 Task: In the  document advertisement.docx. Insert footer and write 'www.lunaTech.com'. Find the word using Dictionary 'Moment' Use the tool word Count and display word count while typing
Action: Mouse moved to (118, 59)
Screenshot: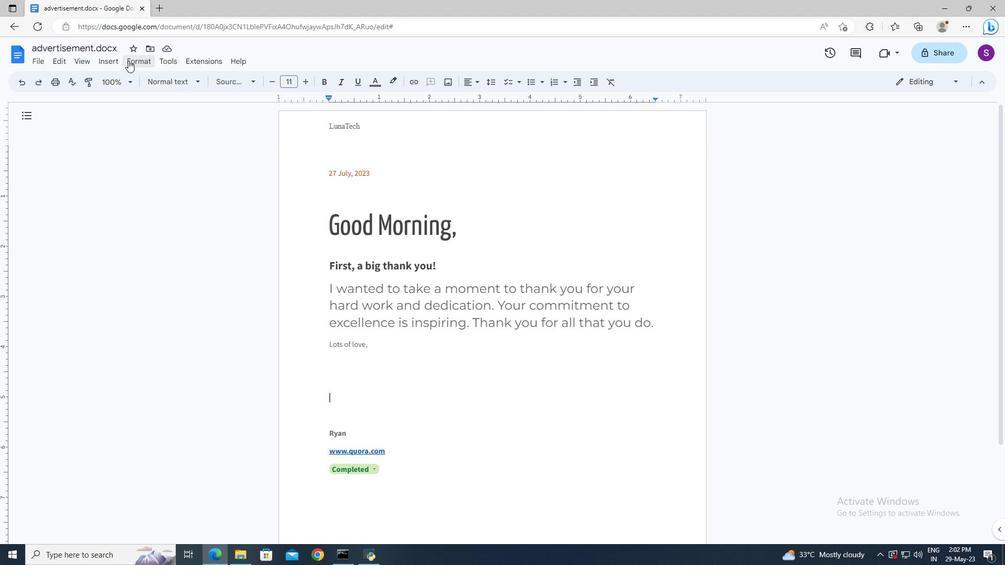 
Action: Mouse pressed left at (118, 59)
Screenshot: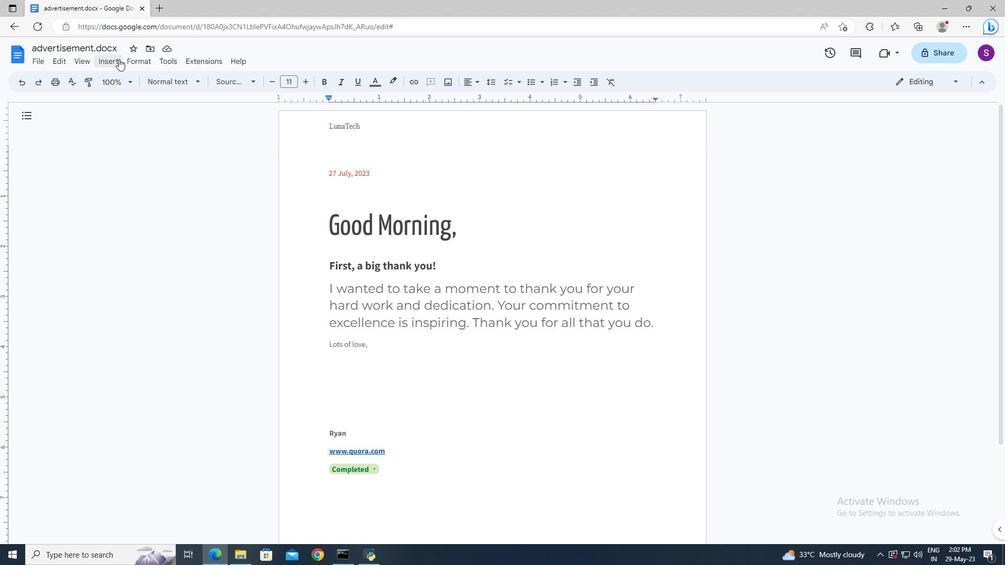 
Action: Mouse moved to (150, 323)
Screenshot: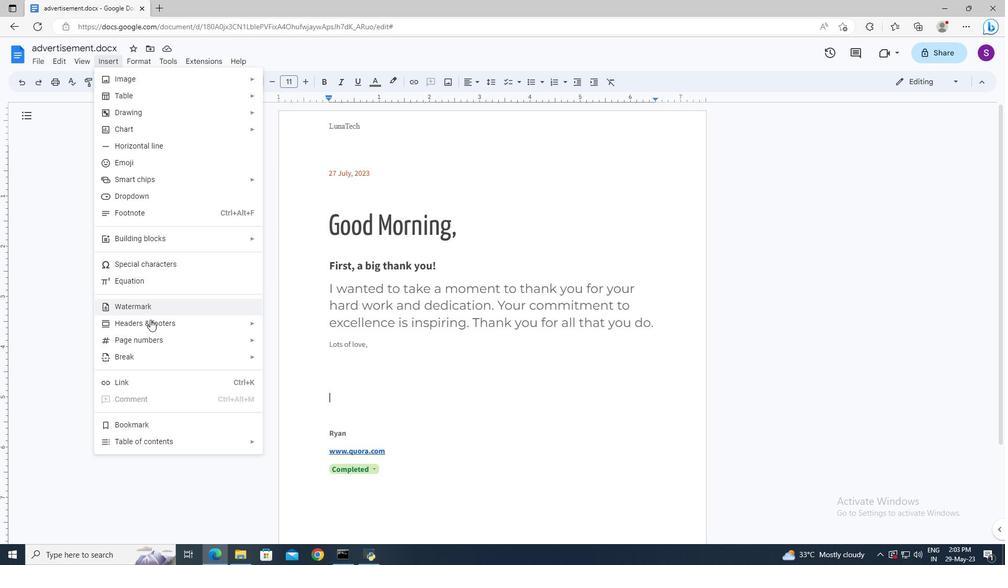 
Action: Mouse pressed left at (150, 323)
Screenshot: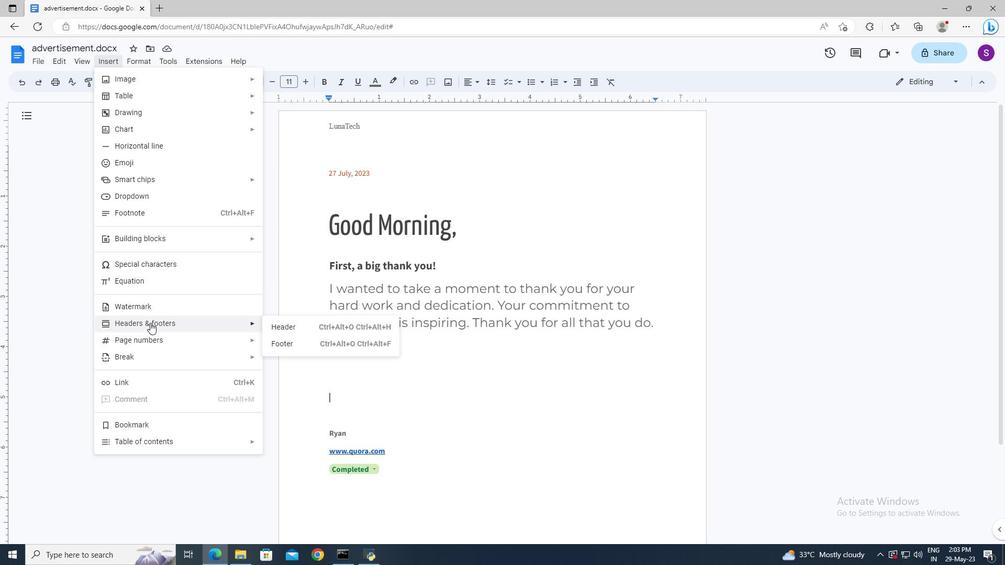 
Action: Mouse moved to (278, 340)
Screenshot: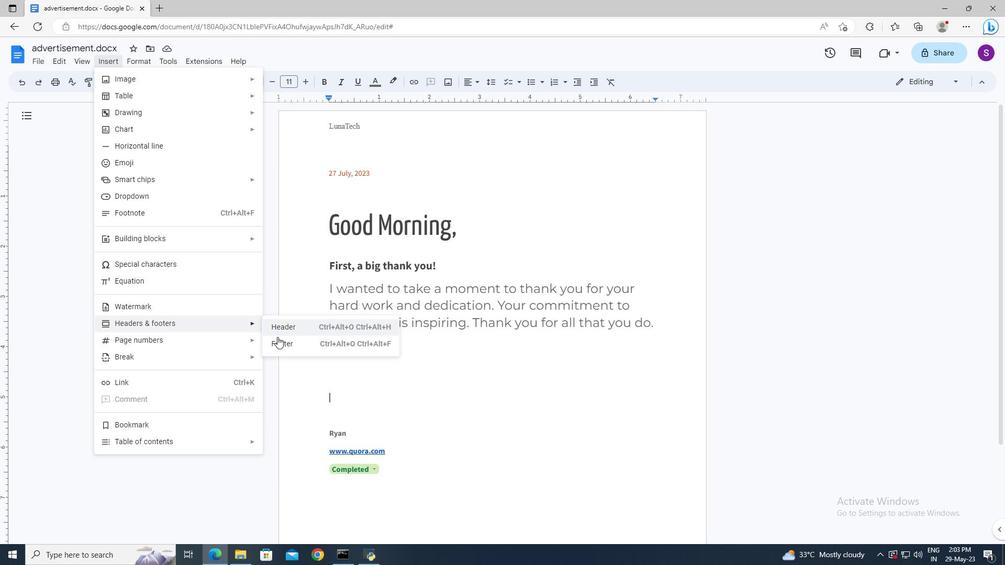 
Action: Mouse pressed left at (278, 340)
Screenshot: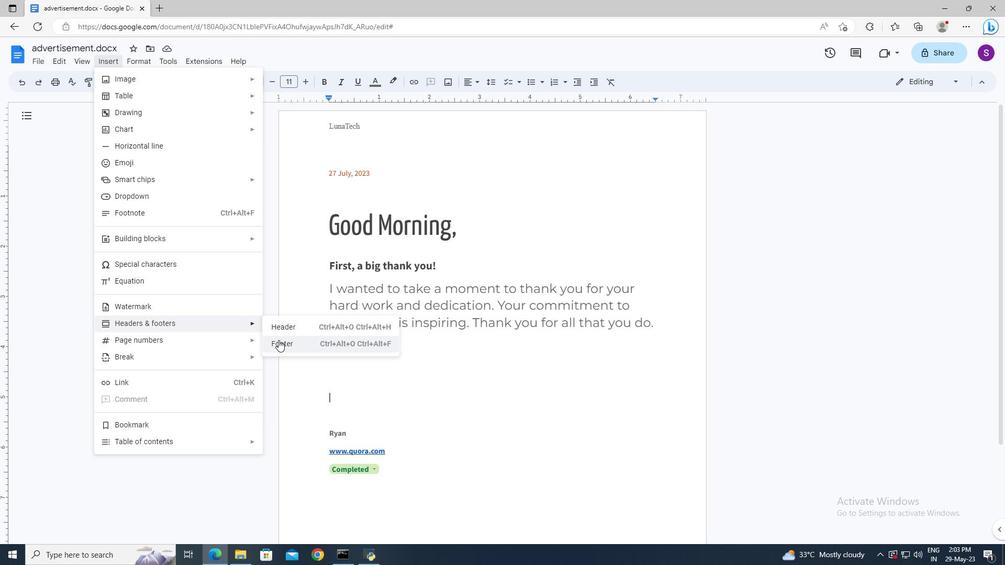 
Action: Key pressed www.luna<Key.shift>Tech.com<Key.enter>
Screenshot: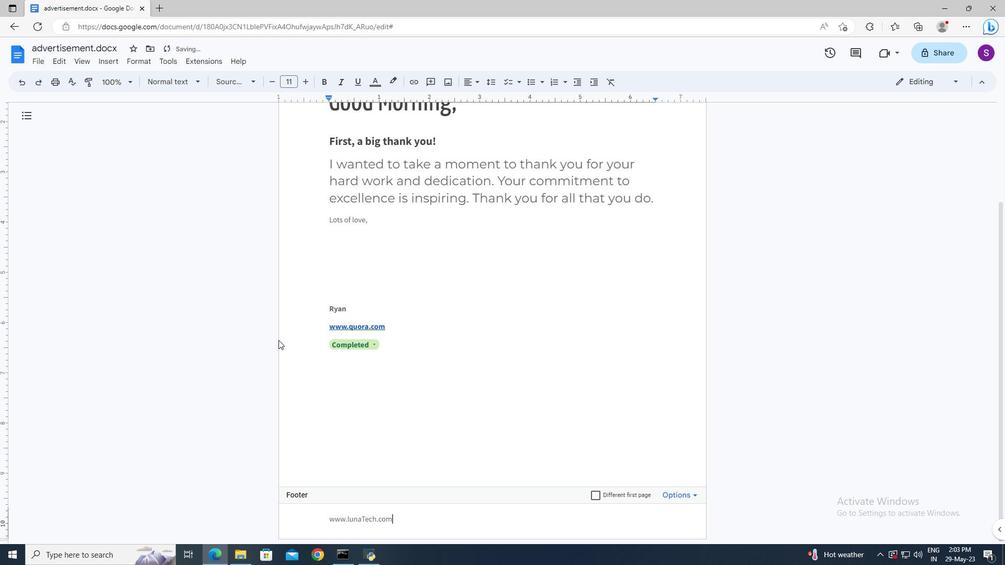 
Action: Mouse moved to (410, 428)
Screenshot: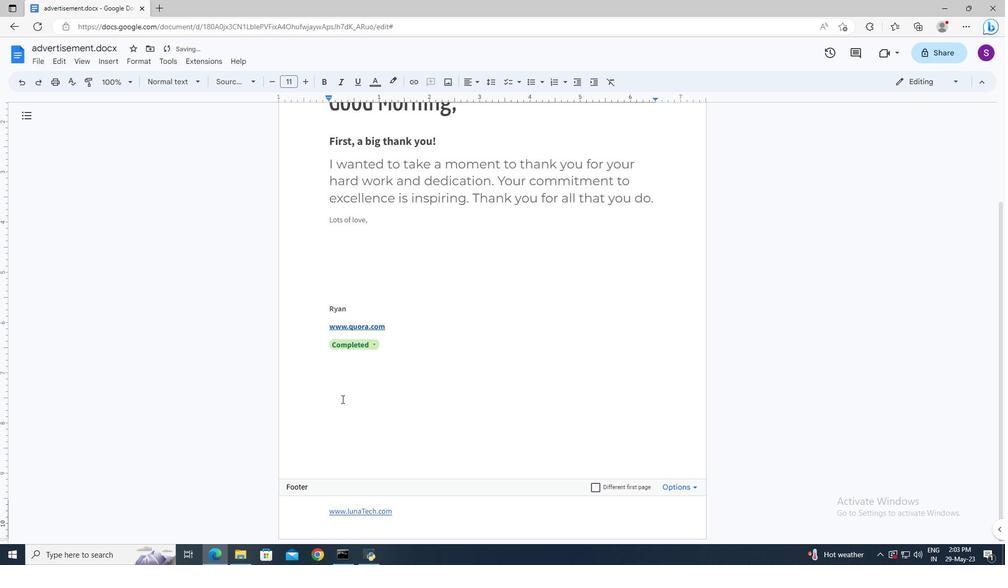 
Action: Mouse scrolled (410, 429) with delta (0, 0)
Screenshot: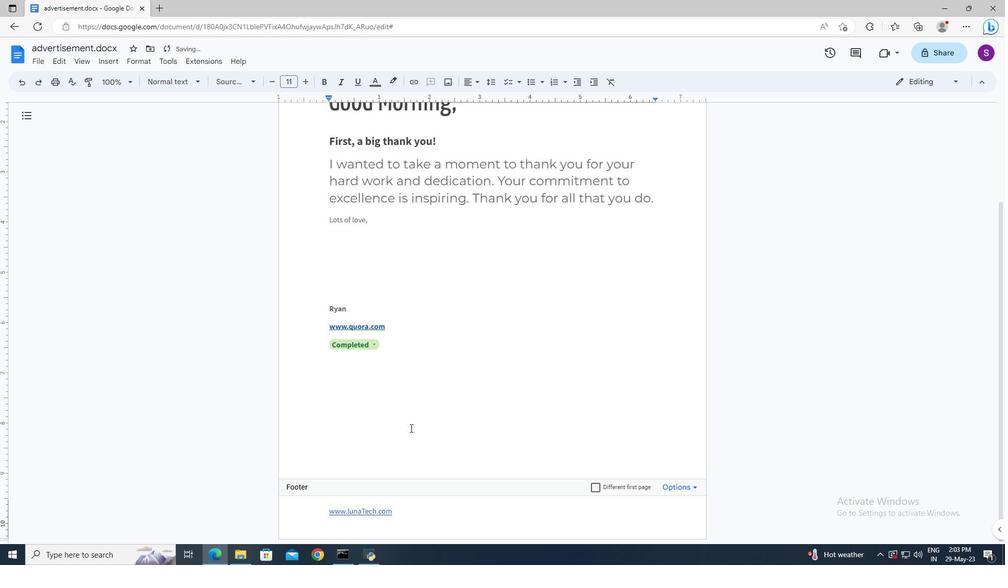 
Action: Mouse scrolled (410, 429) with delta (0, 0)
Screenshot: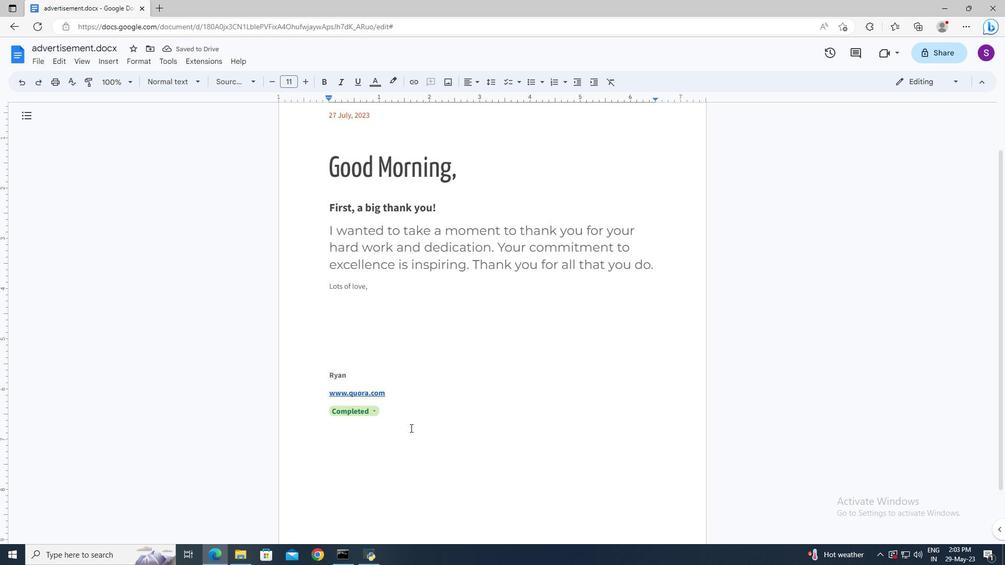 
Action: Mouse scrolled (410, 429) with delta (0, 0)
Screenshot: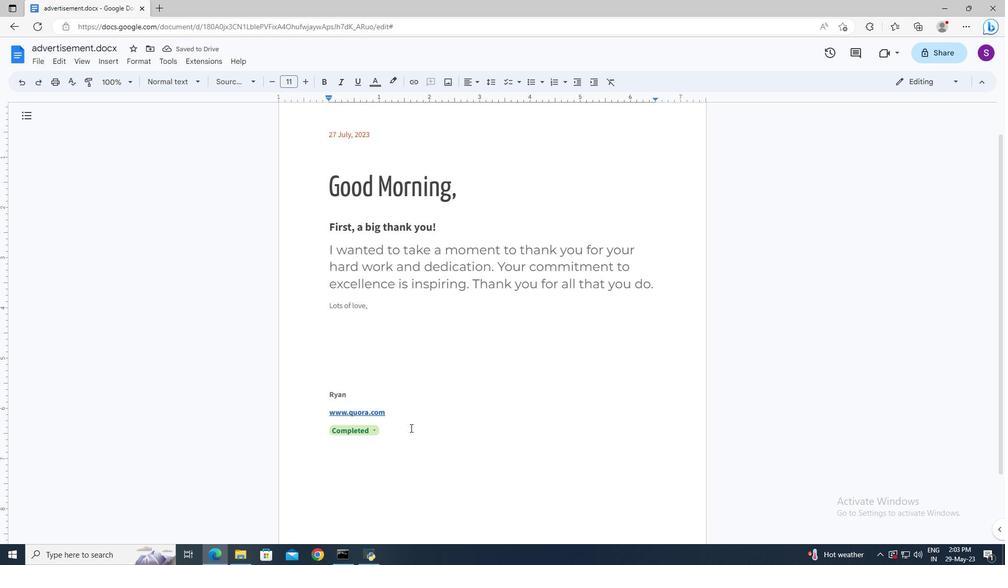 
Action: Mouse scrolled (410, 429) with delta (0, 0)
Screenshot: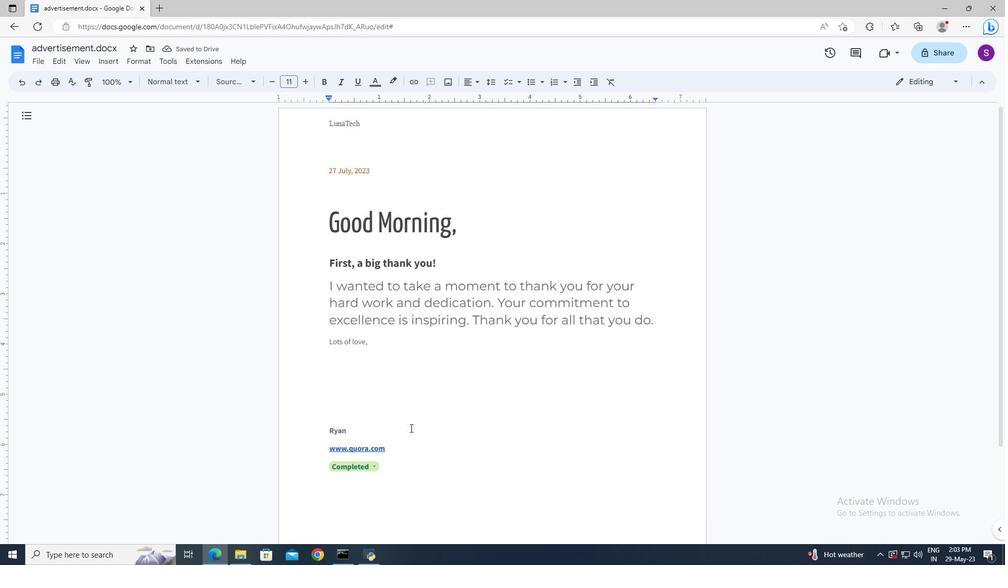 
Action: Mouse moved to (178, 64)
Screenshot: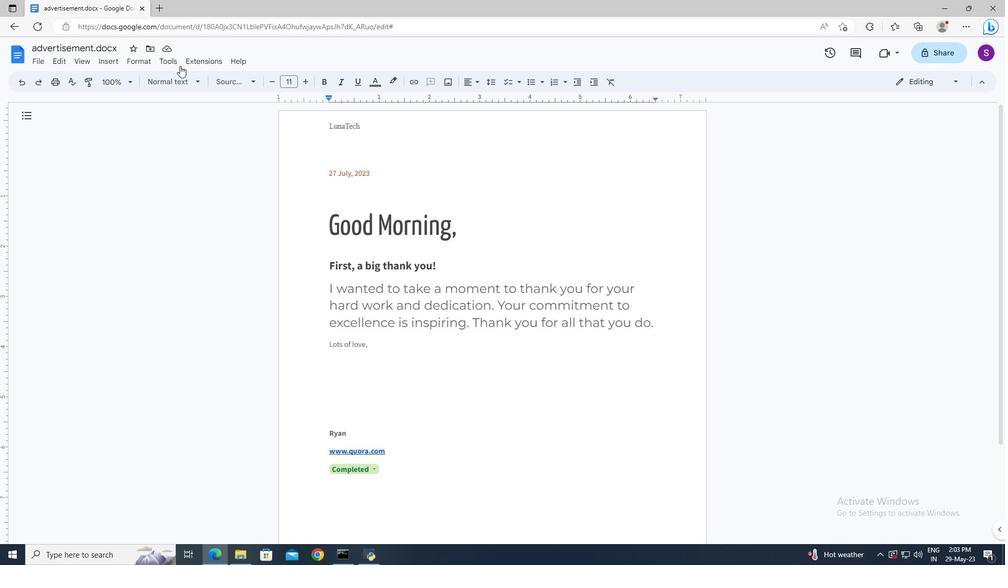 
Action: Mouse pressed left at (178, 64)
Screenshot: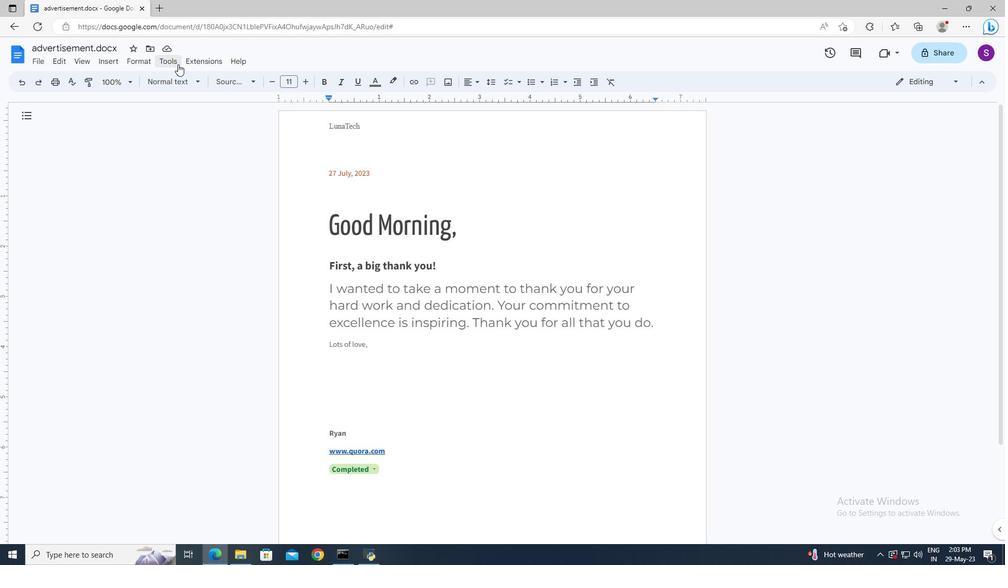 
Action: Mouse moved to (196, 212)
Screenshot: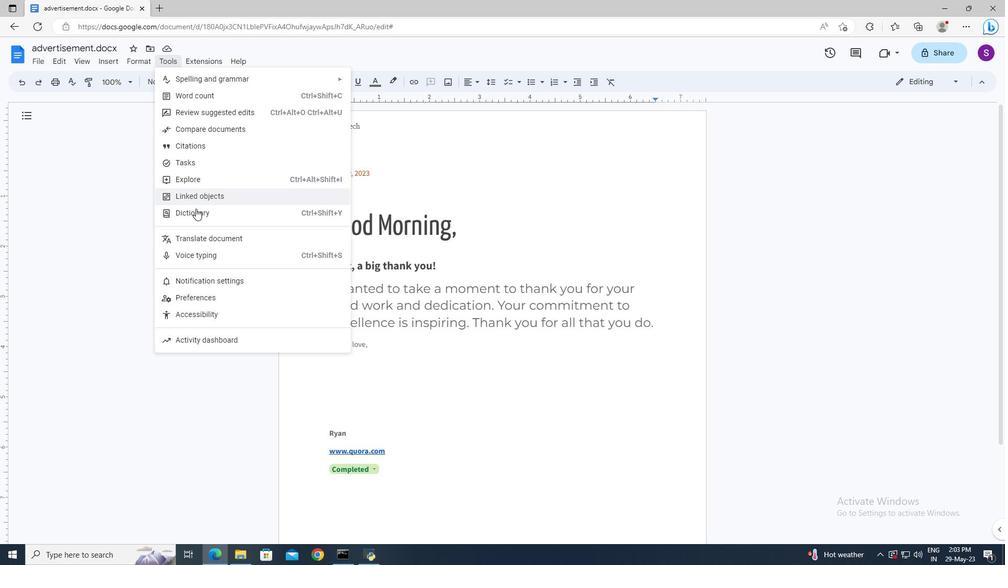
Action: Mouse pressed left at (196, 212)
Screenshot: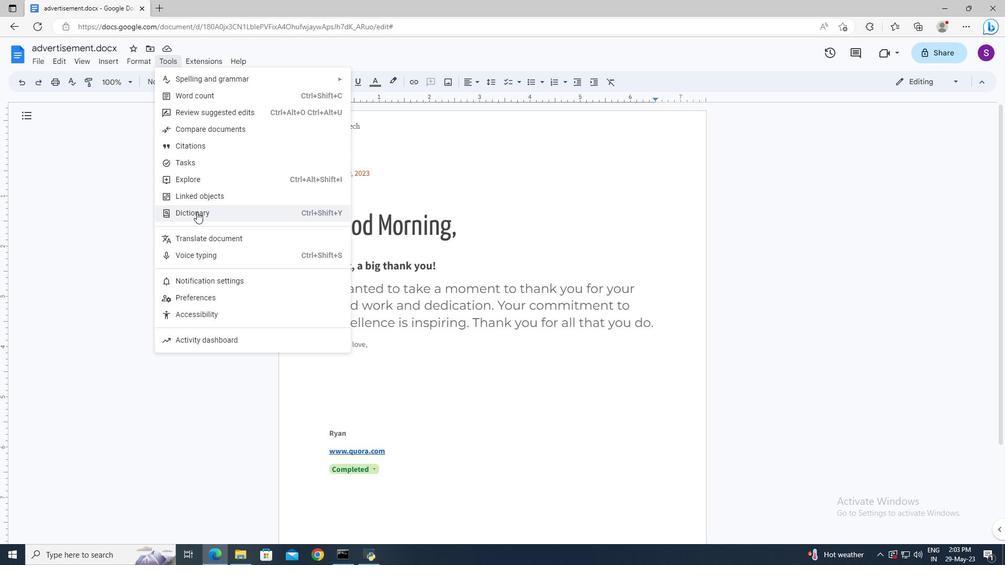 
Action: Key pressed <Key.shift>Moment<Key.enter>
Screenshot: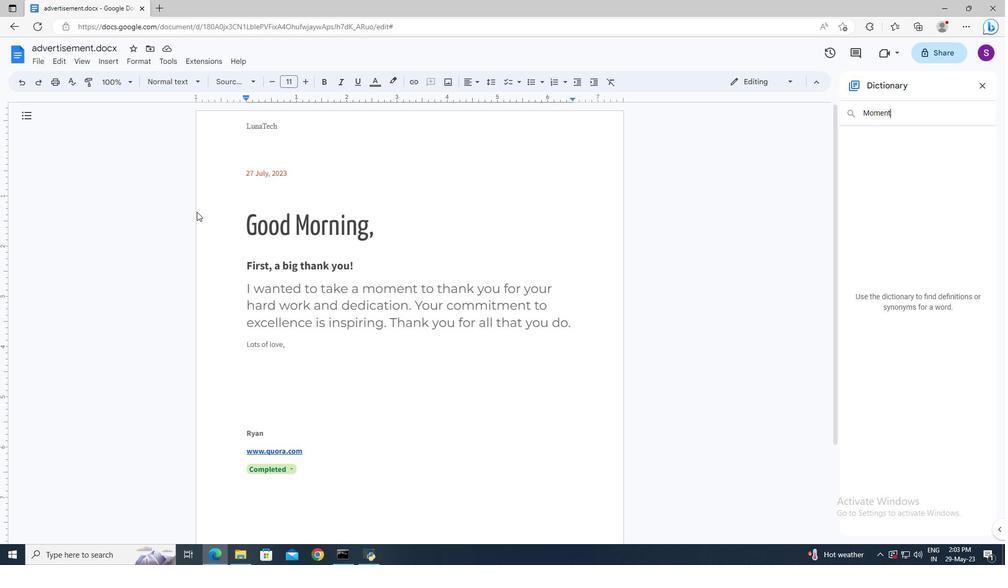 
Action: Mouse moved to (175, 61)
Screenshot: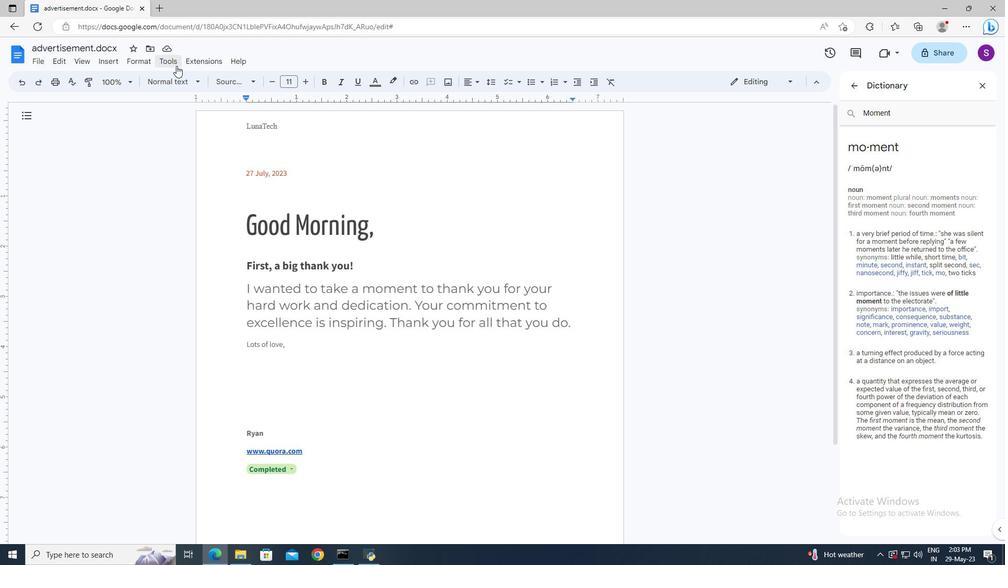 
Action: Mouse pressed left at (175, 61)
Screenshot: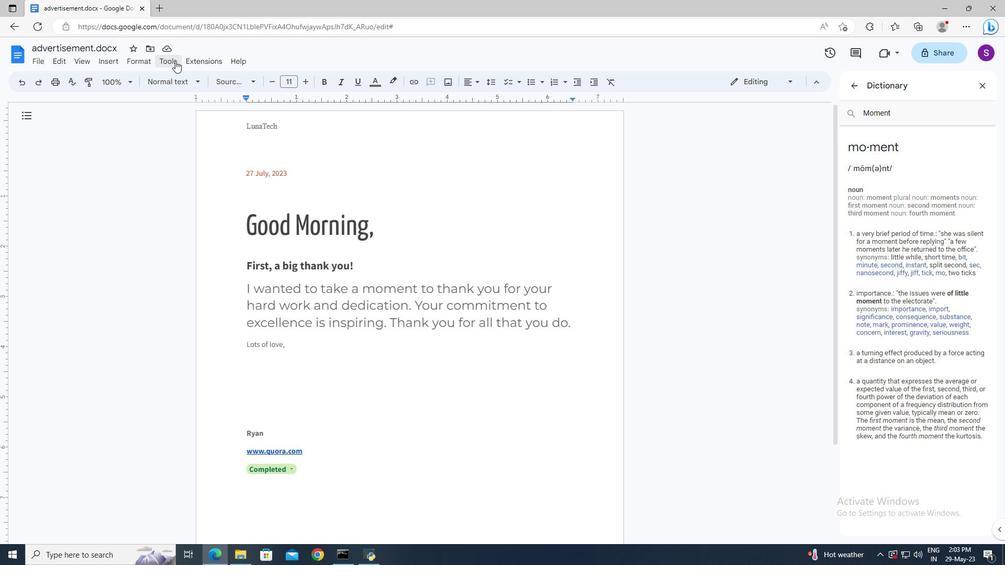 
Action: Mouse moved to (185, 92)
Screenshot: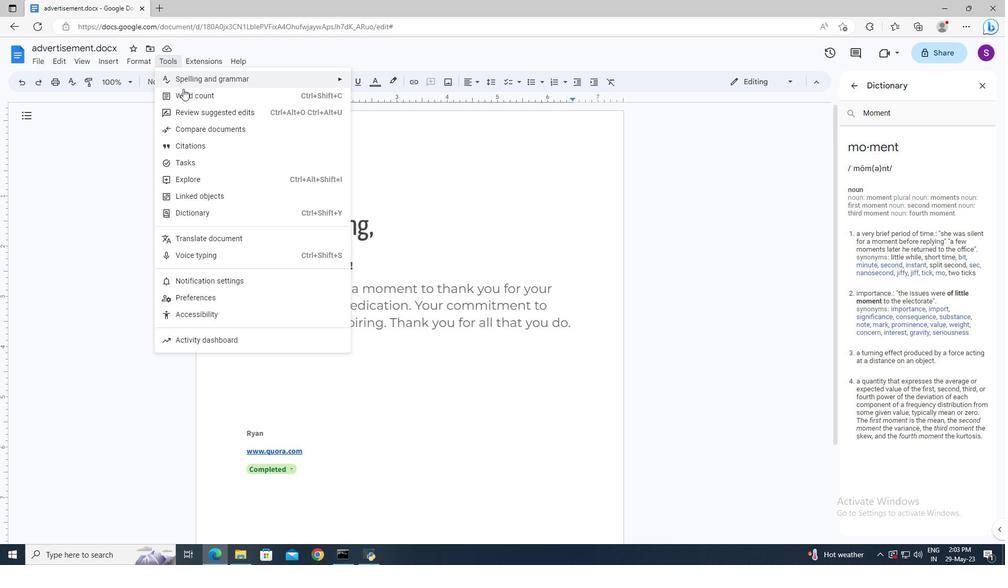 
Action: Mouse pressed left at (185, 92)
Screenshot: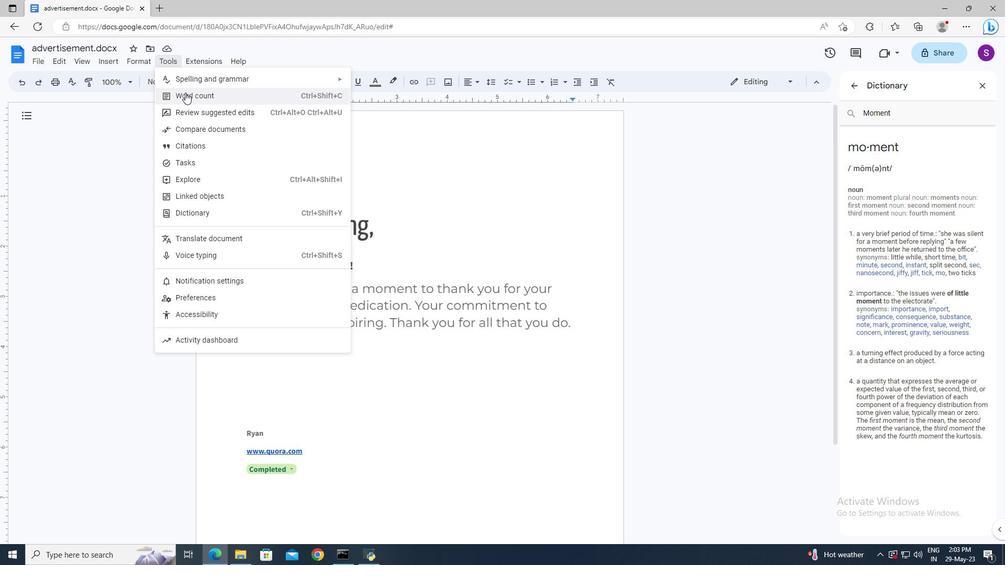 
Action: Mouse moved to (436, 339)
Screenshot: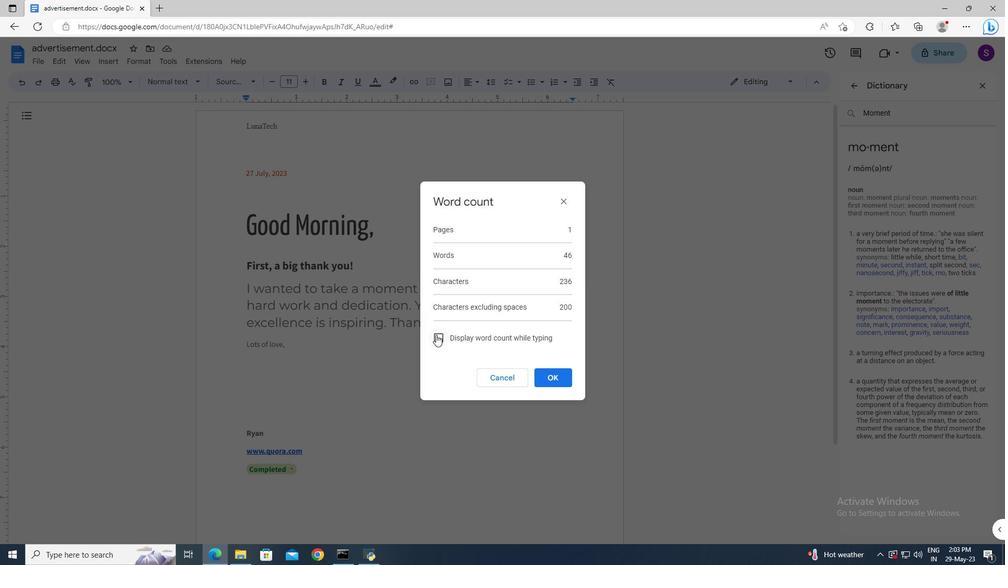 
Action: Mouse pressed left at (436, 339)
Screenshot: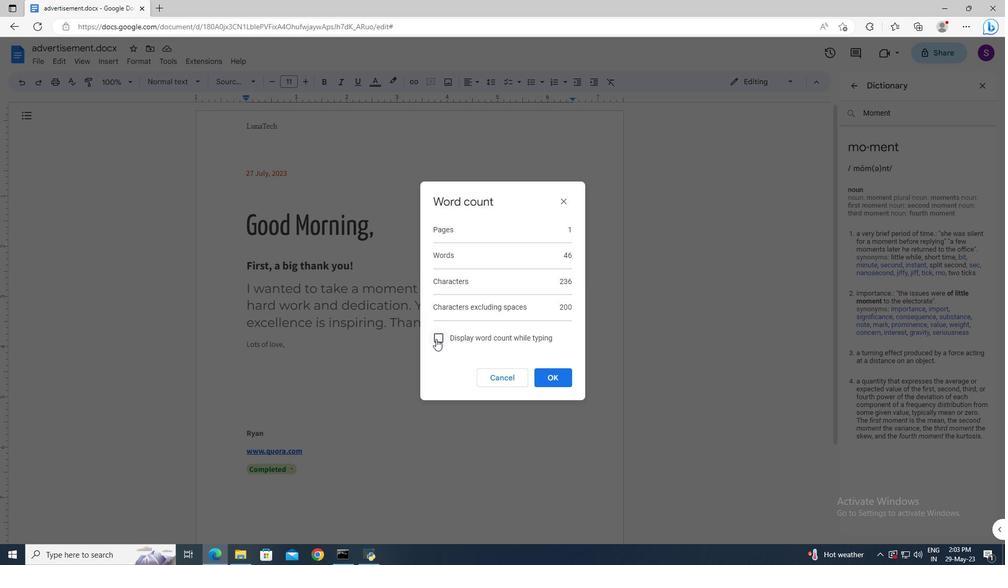 
Action: Mouse moved to (543, 377)
Screenshot: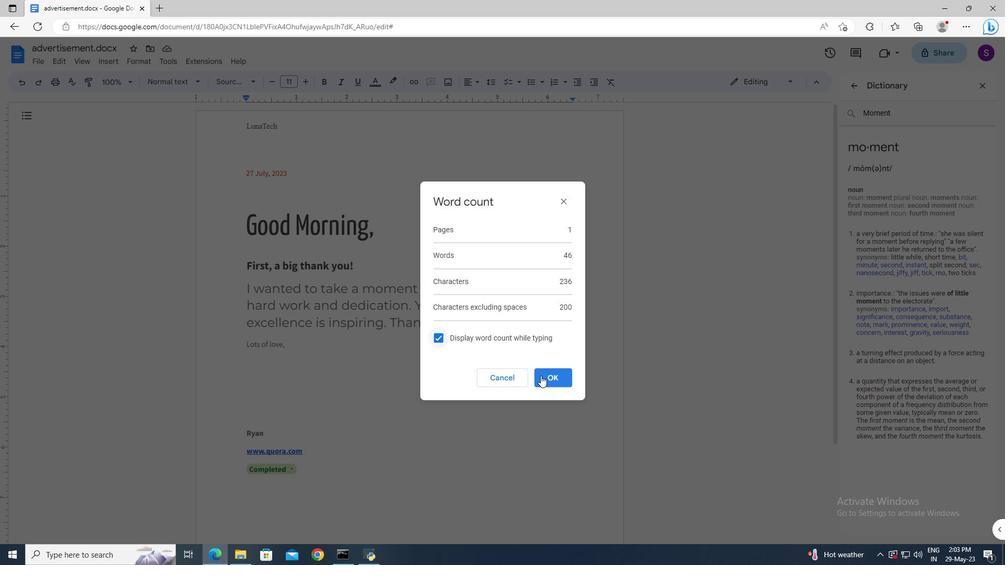 
Action: Mouse pressed left at (543, 377)
Screenshot: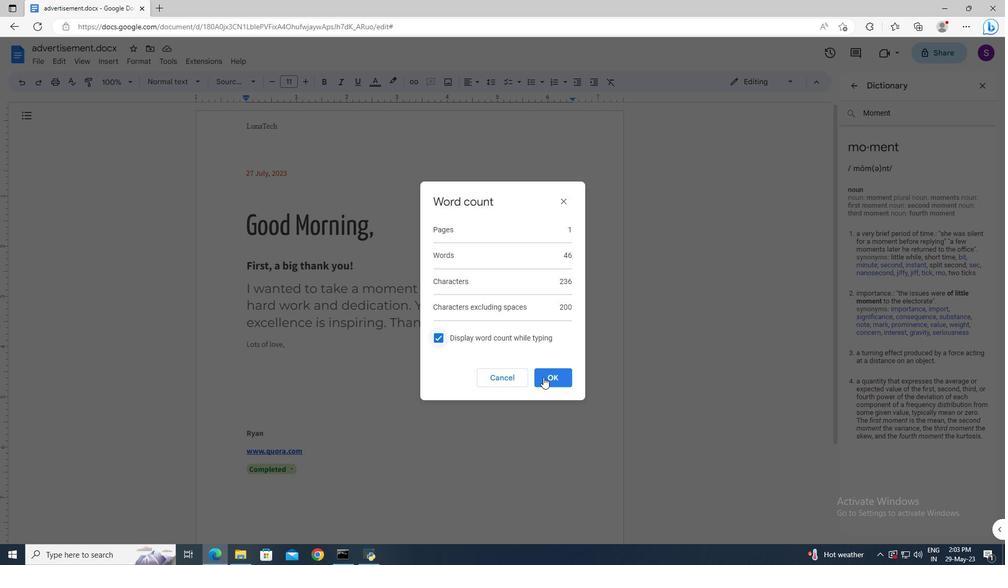 
Action: Mouse moved to (543, 380)
Screenshot: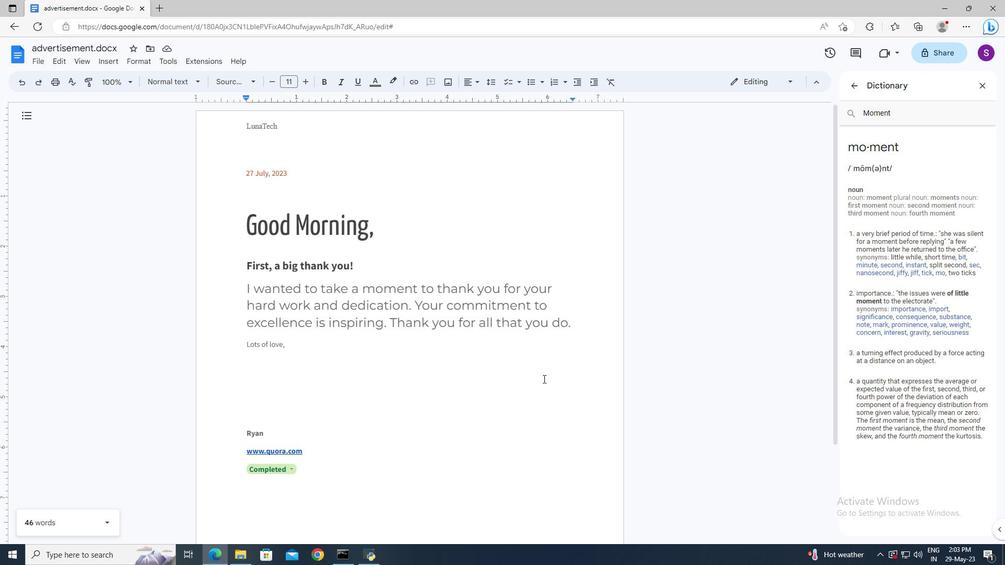 
